 Task: Check your schedule and clear your email inbox.
Action: Mouse moved to (19, 32)
Screenshot: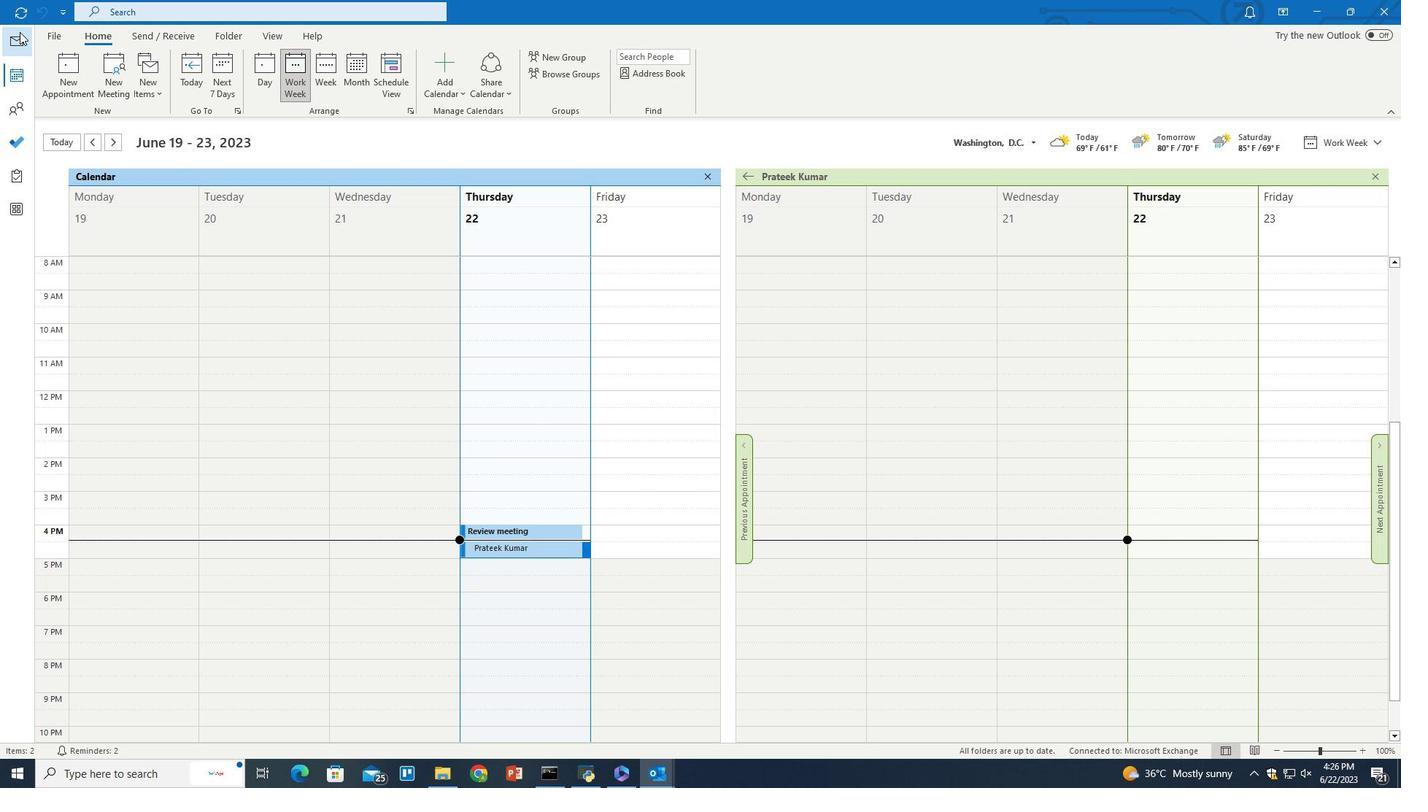 
Action: Mouse pressed left at (19, 32)
Screenshot: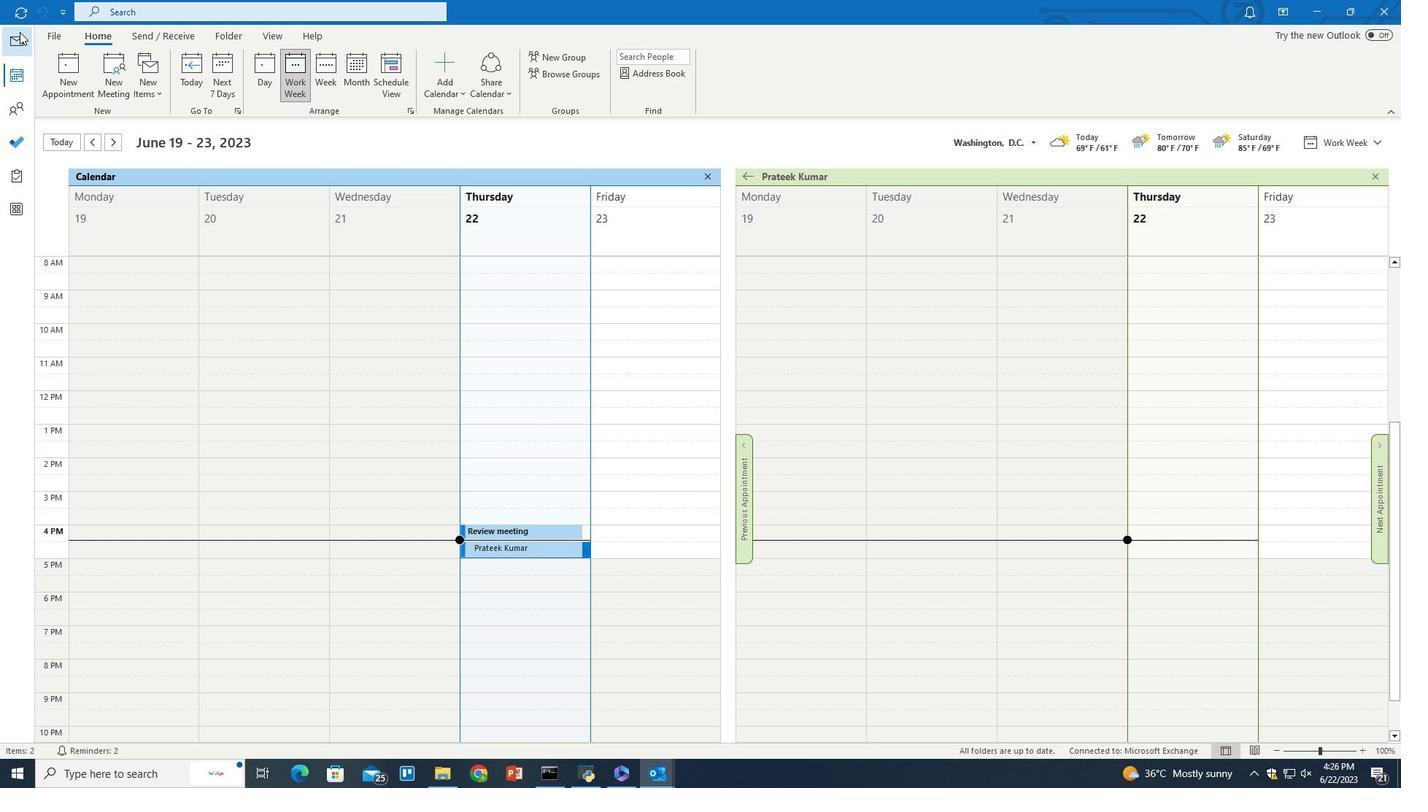 
Action: Mouse moved to (264, 33)
Screenshot: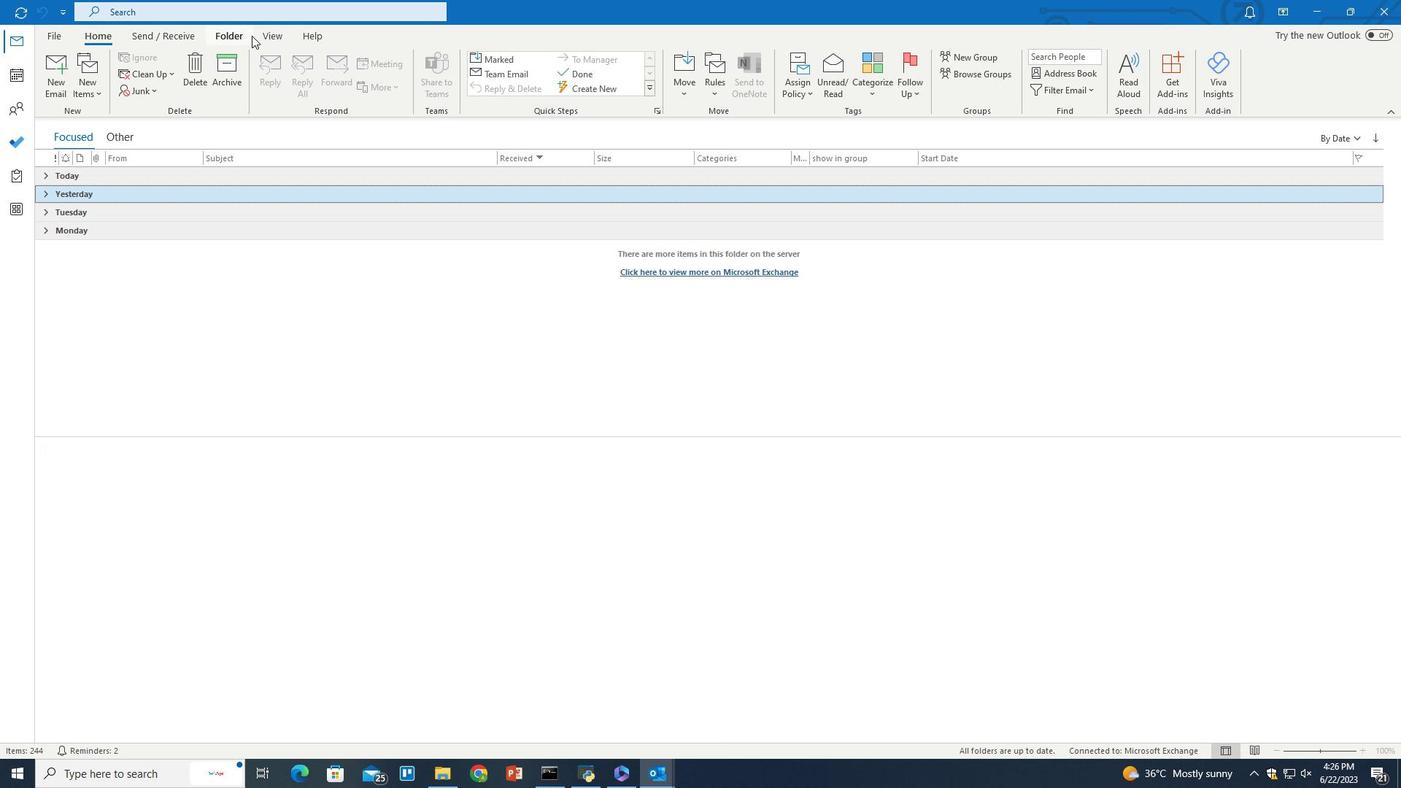 
Action: Mouse pressed left at (264, 33)
Screenshot: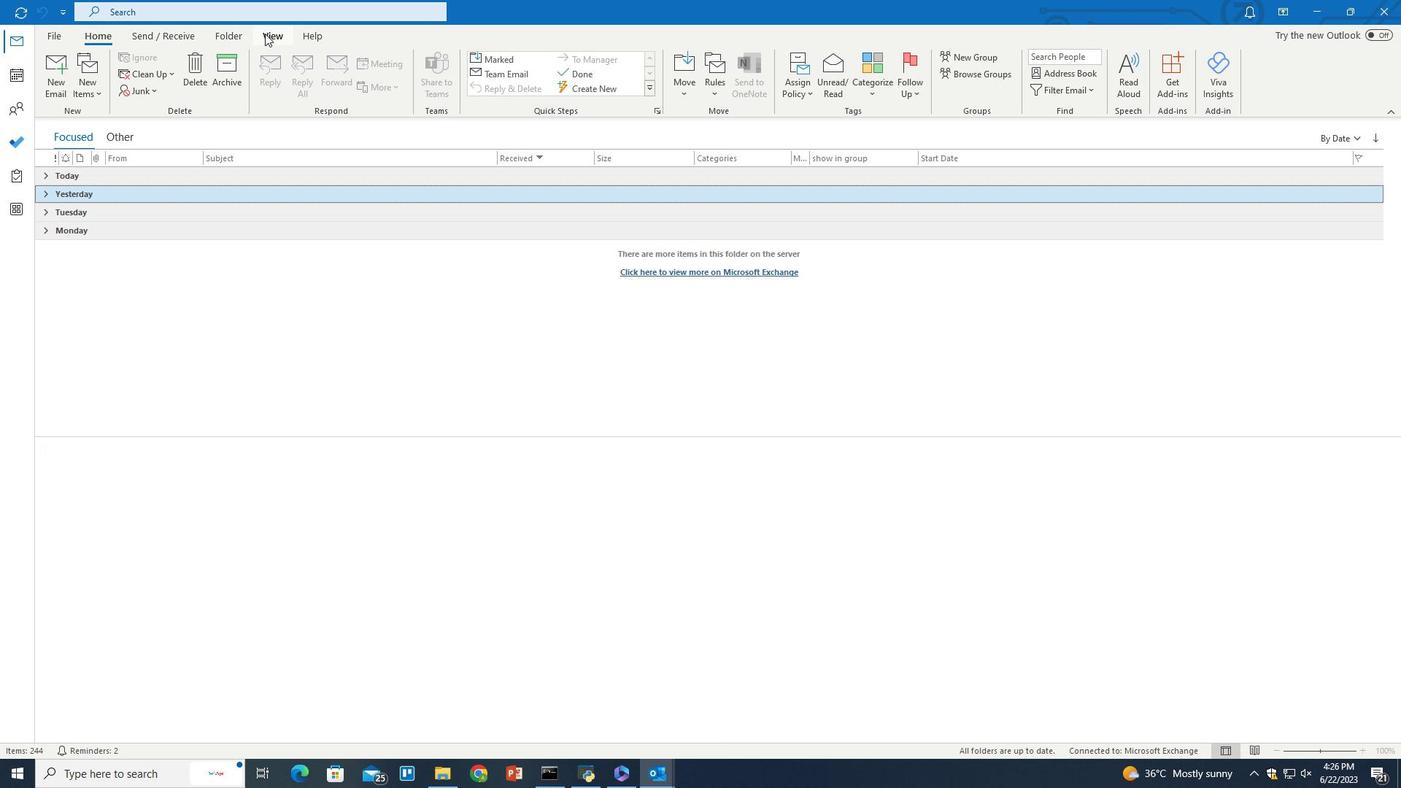 
Action: Mouse moved to (837, 91)
Screenshot: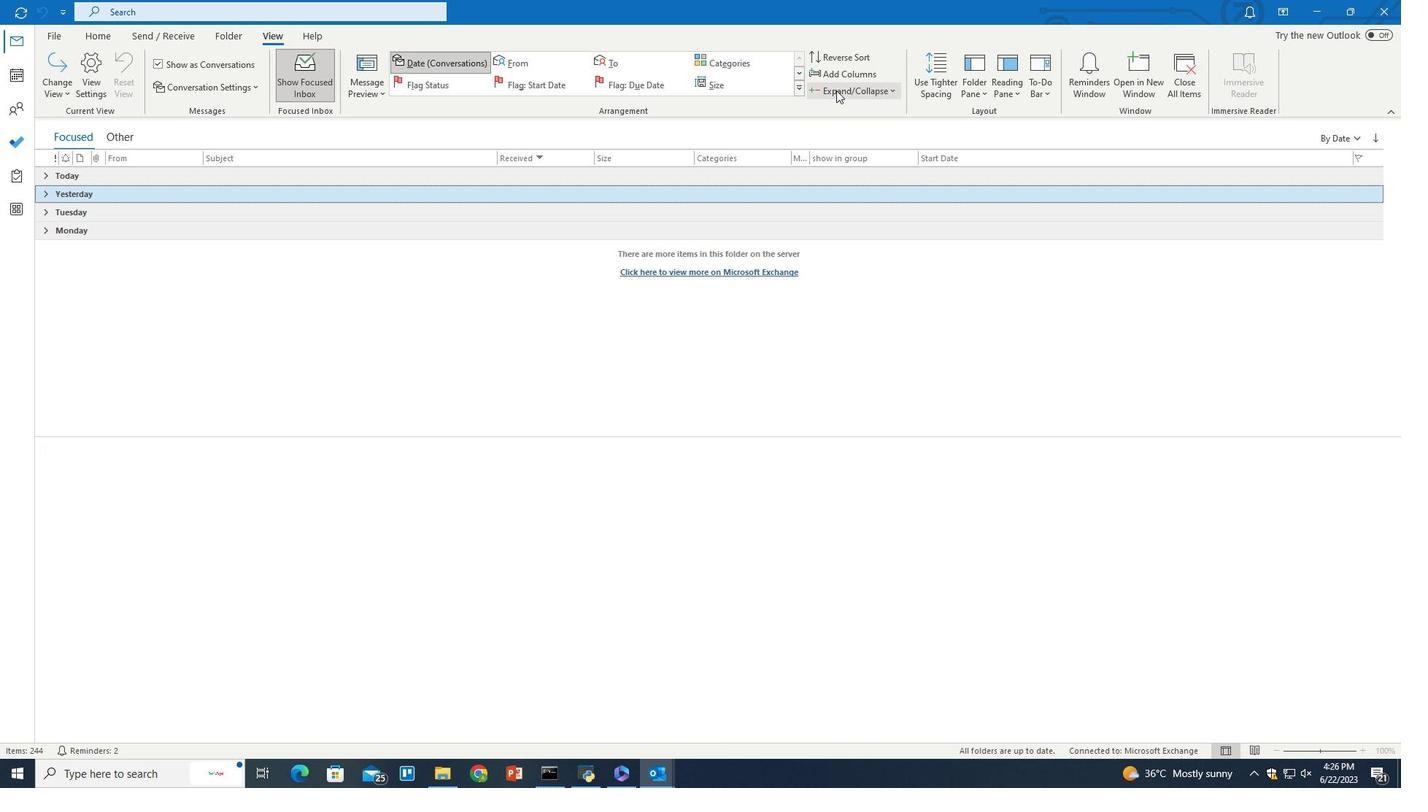 
Action: Mouse pressed left at (837, 91)
Screenshot: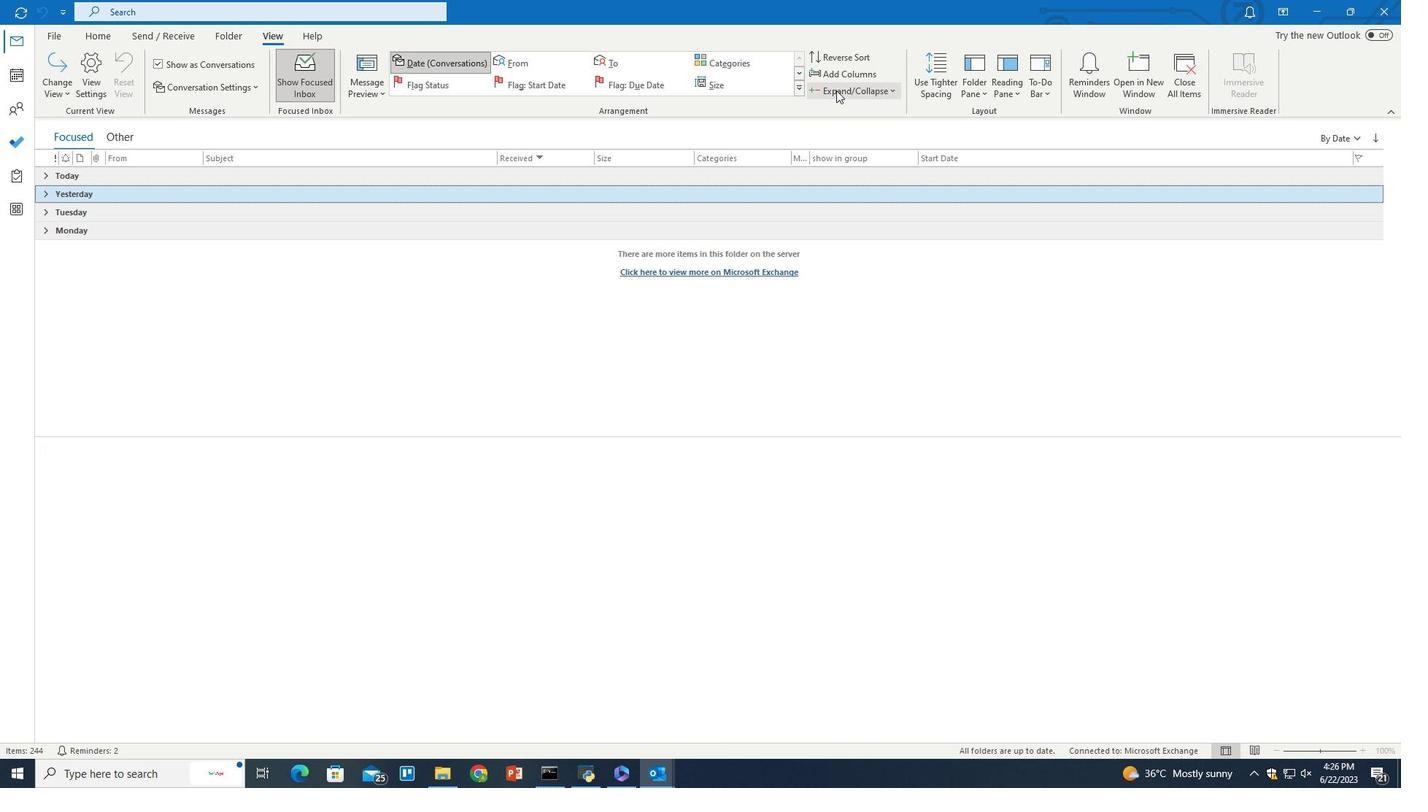 
Action: Mouse moved to (846, 124)
Screenshot: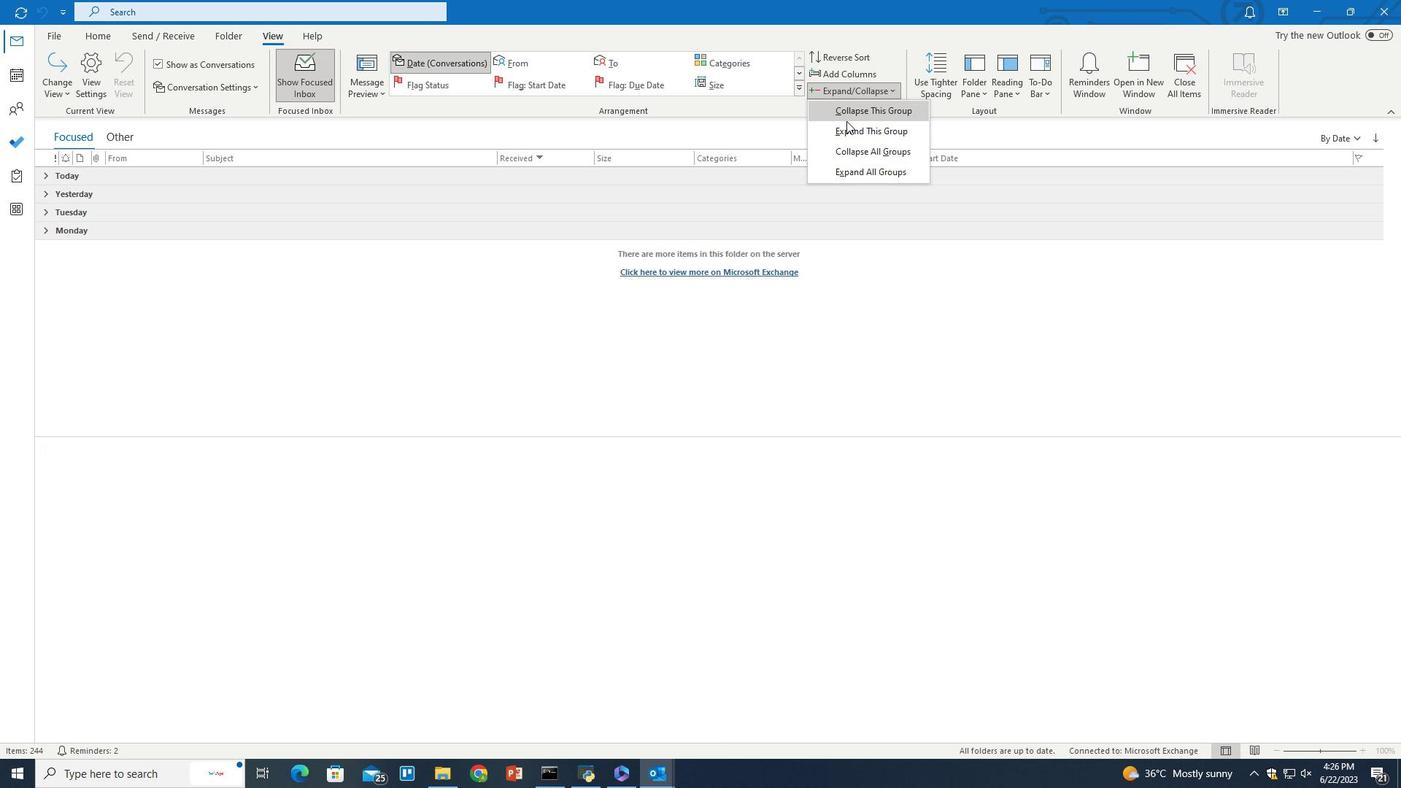 
Action: Mouse pressed left at (846, 124)
Screenshot: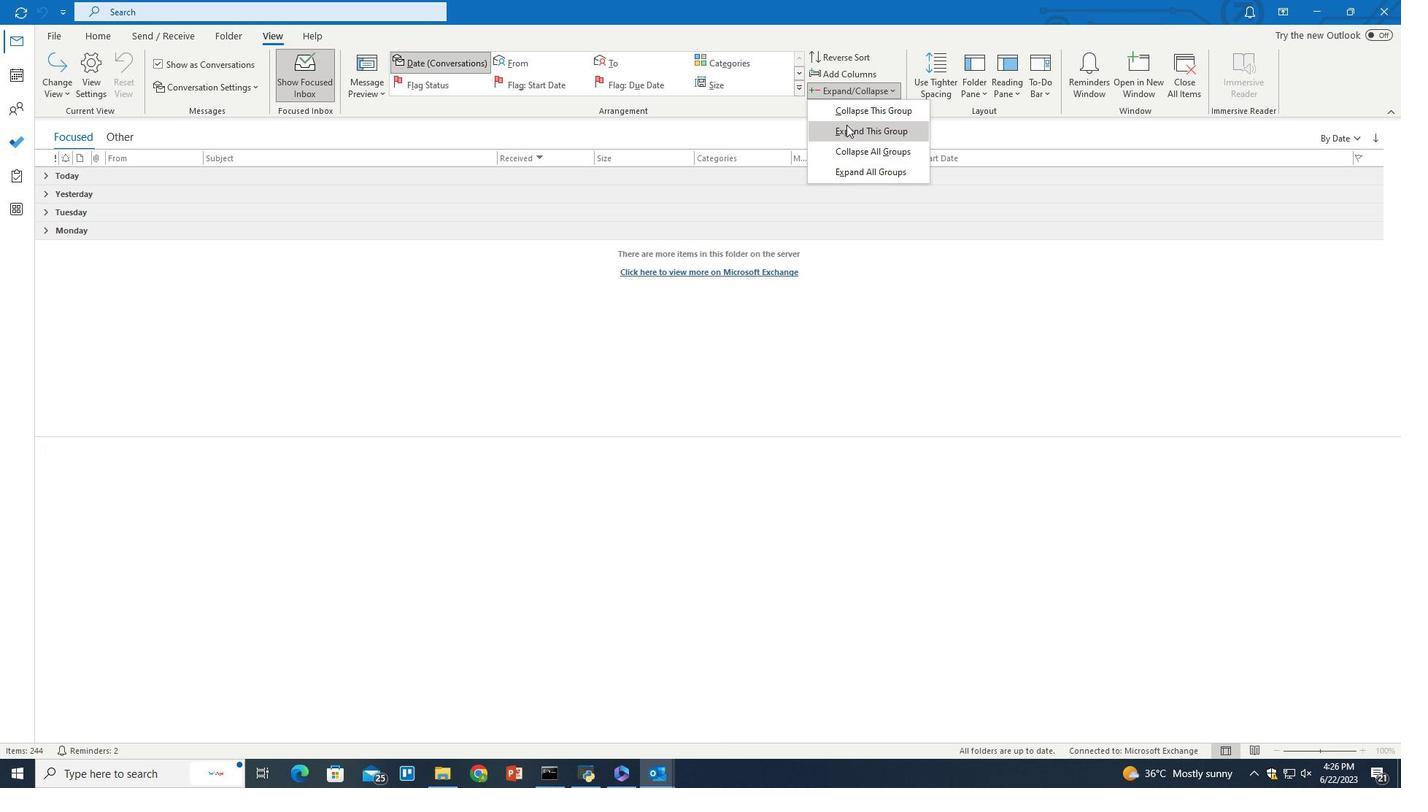 
Action: Mouse moved to (832, 162)
Screenshot: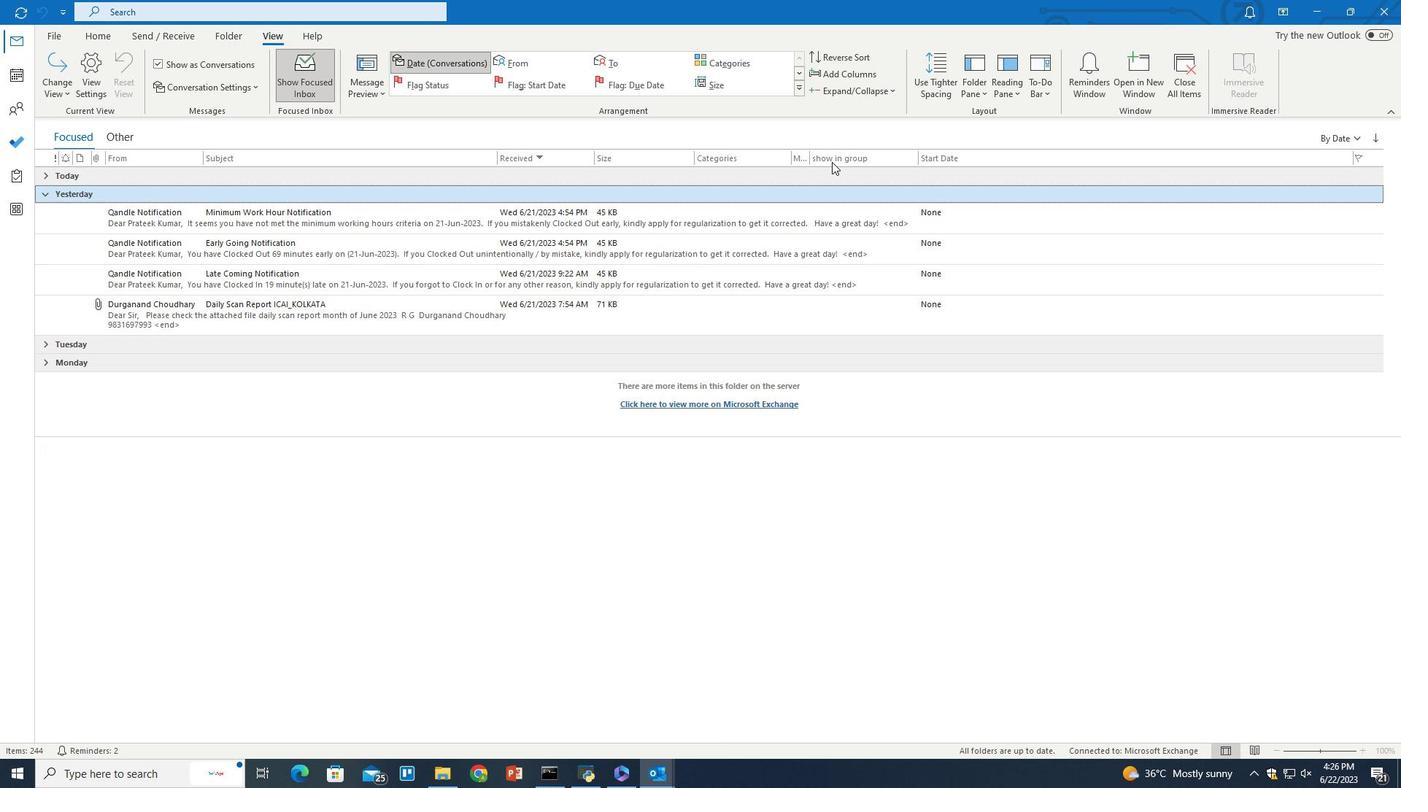 
